 Task: Select the solarized light option in the preferred light color theme.
Action: Mouse moved to (15, 655)
Screenshot: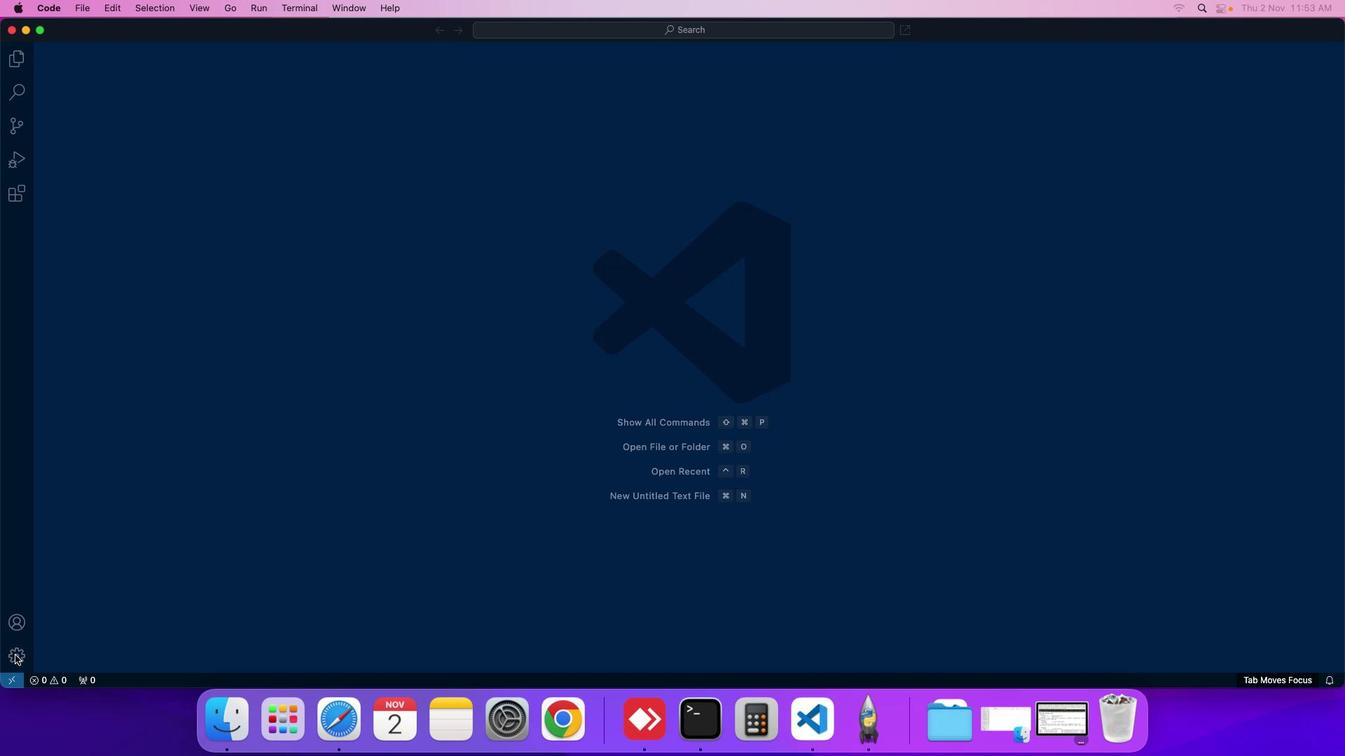
Action: Mouse pressed left at (15, 655)
Screenshot: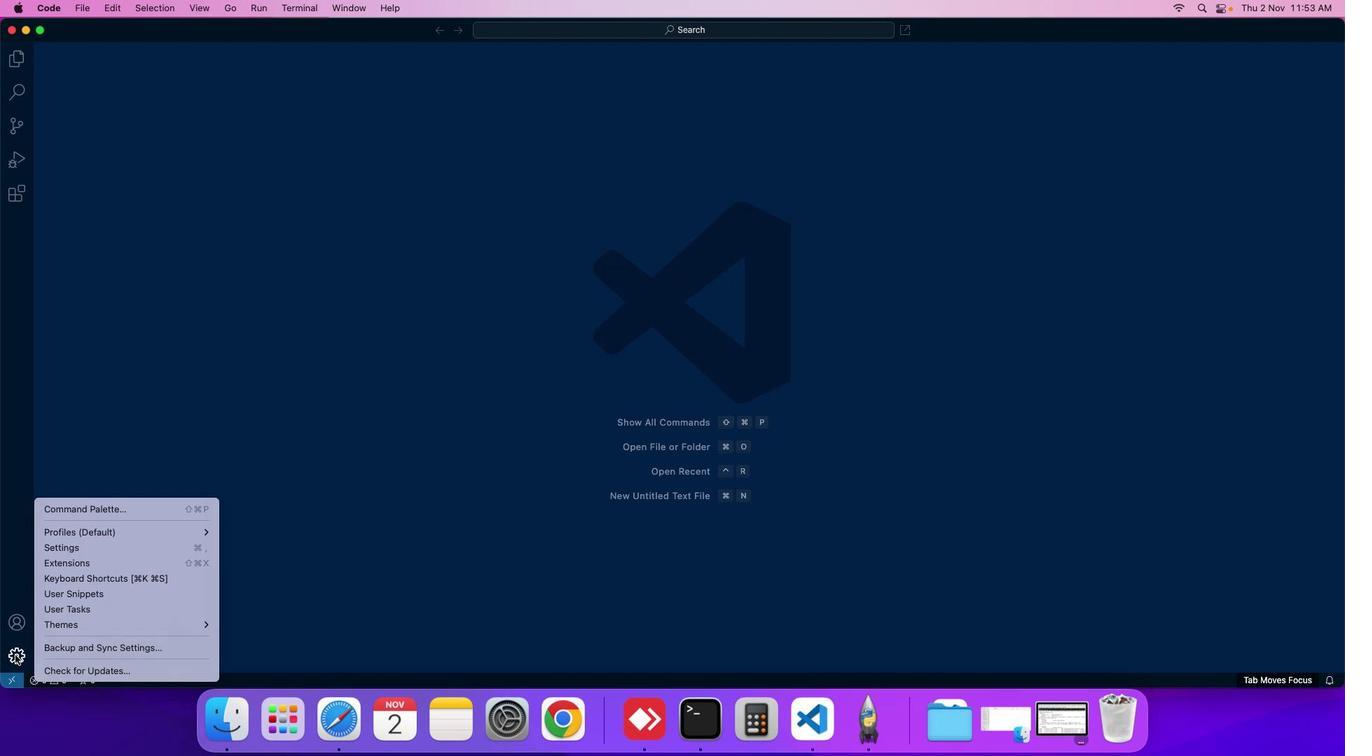 
Action: Mouse moved to (88, 550)
Screenshot: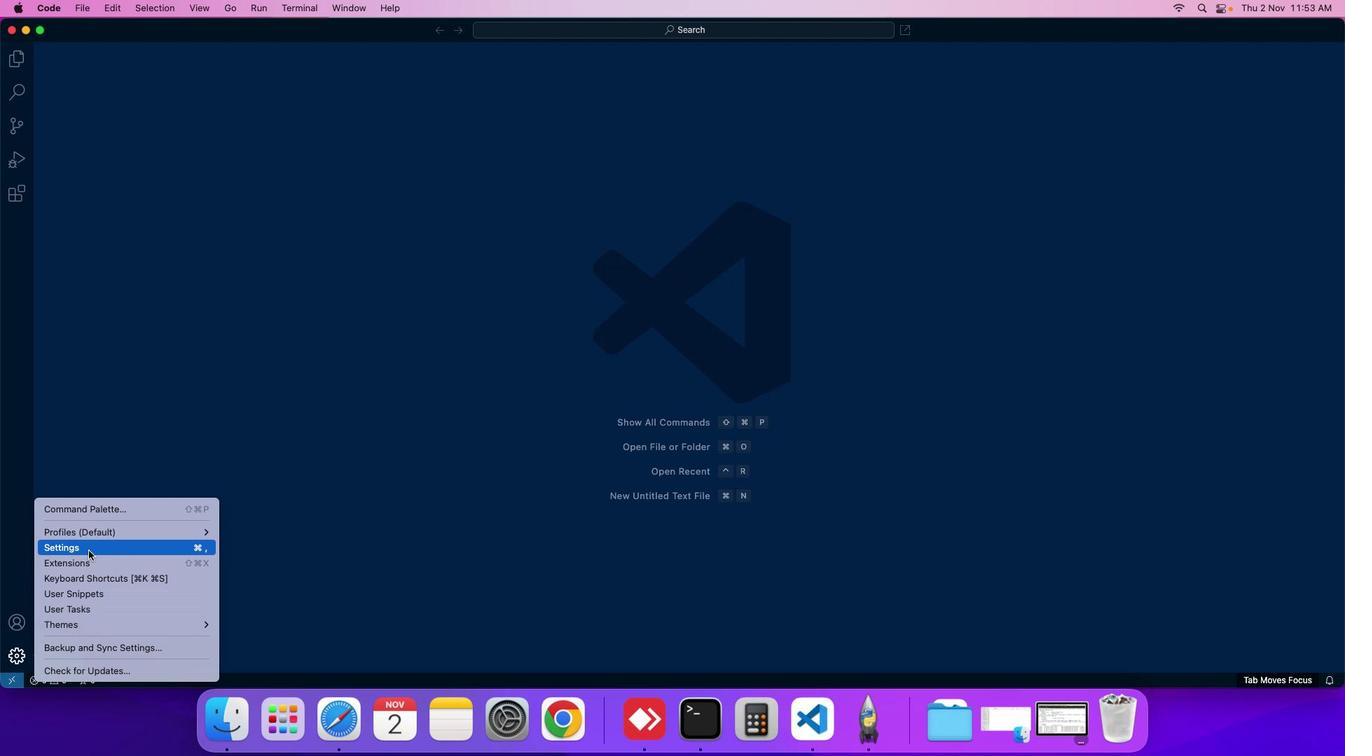 
Action: Mouse pressed left at (88, 550)
Screenshot: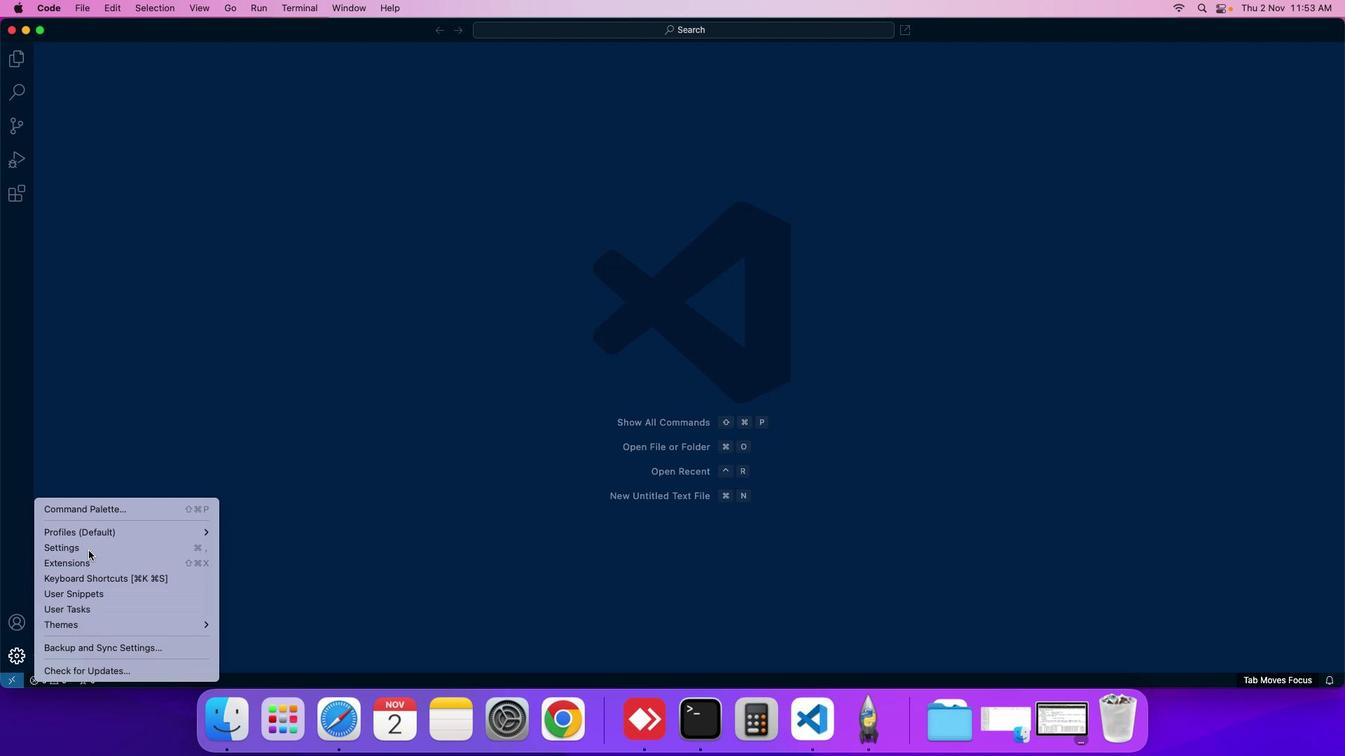 
Action: Mouse moved to (310, 166)
Screenshot: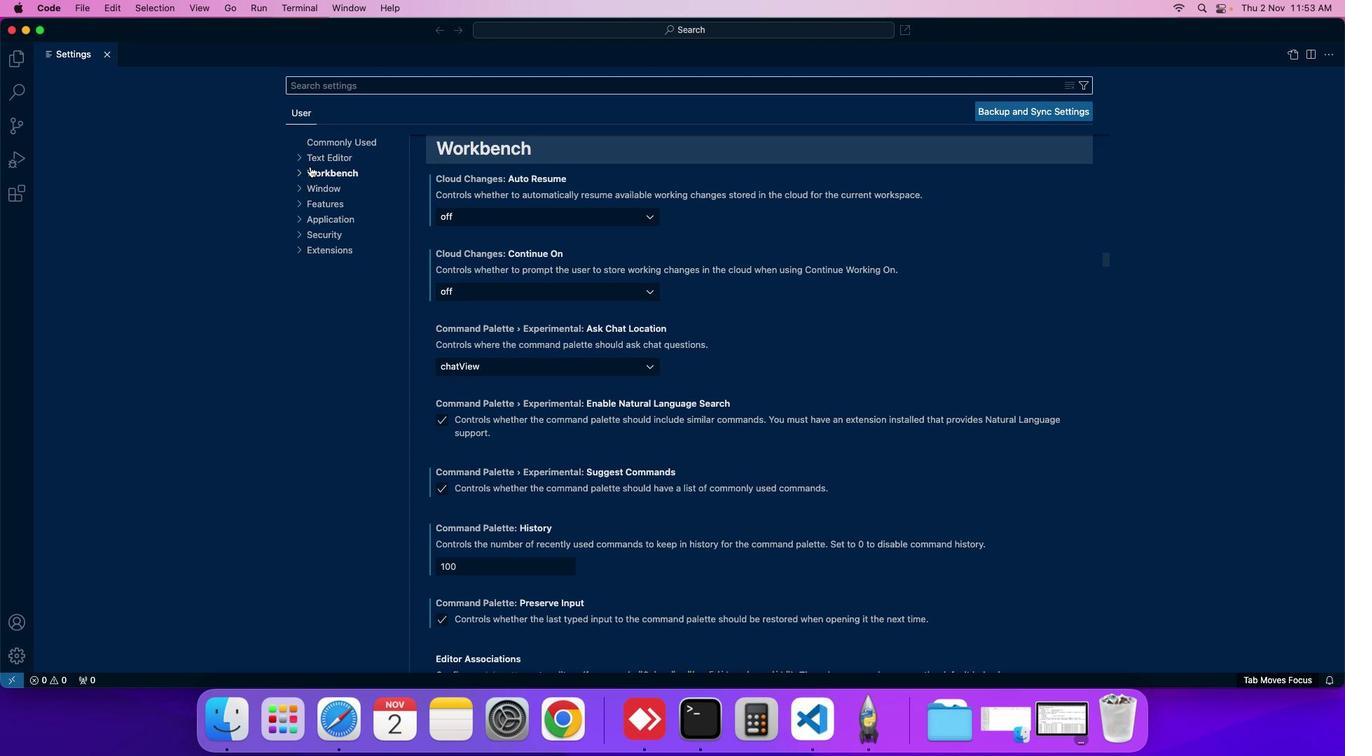 
Action: Mouse pressed left at (310, 166)
Screenshot: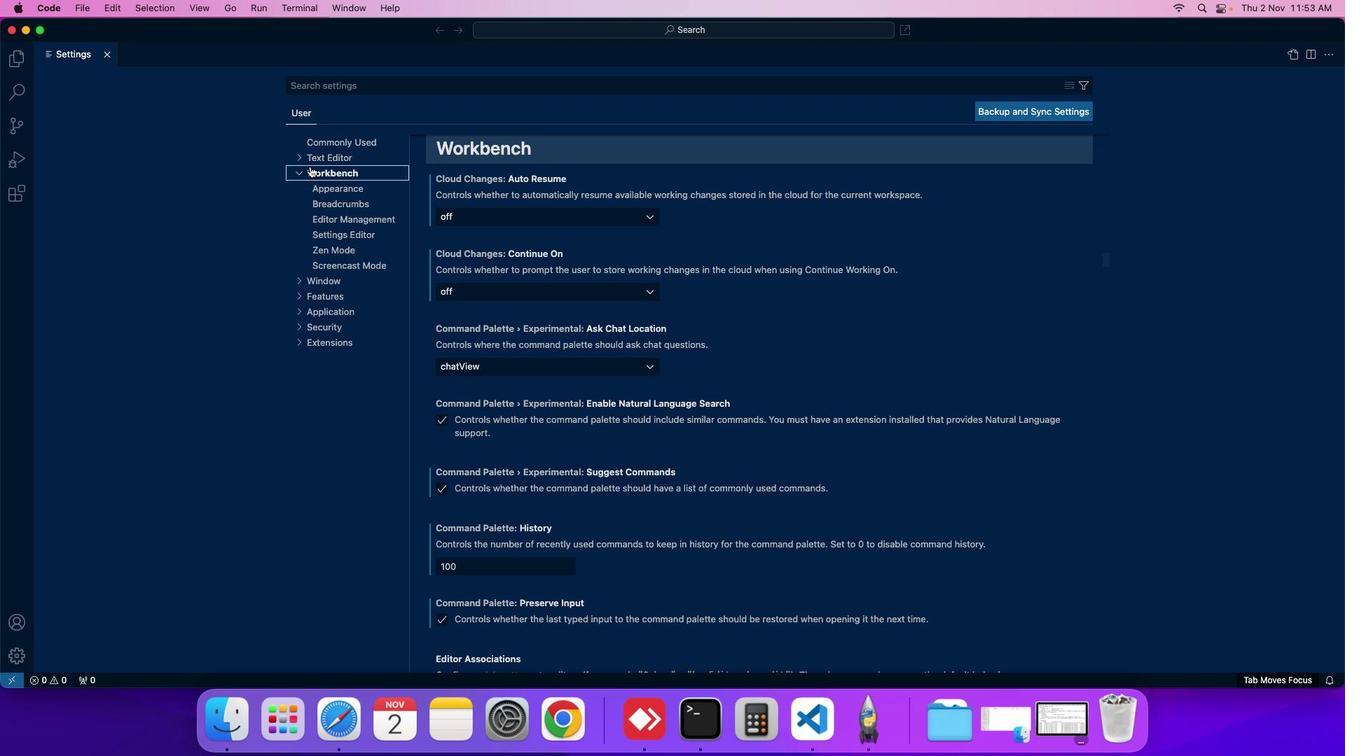 
Action: Mouse moved to (346, 186)
Screenshot: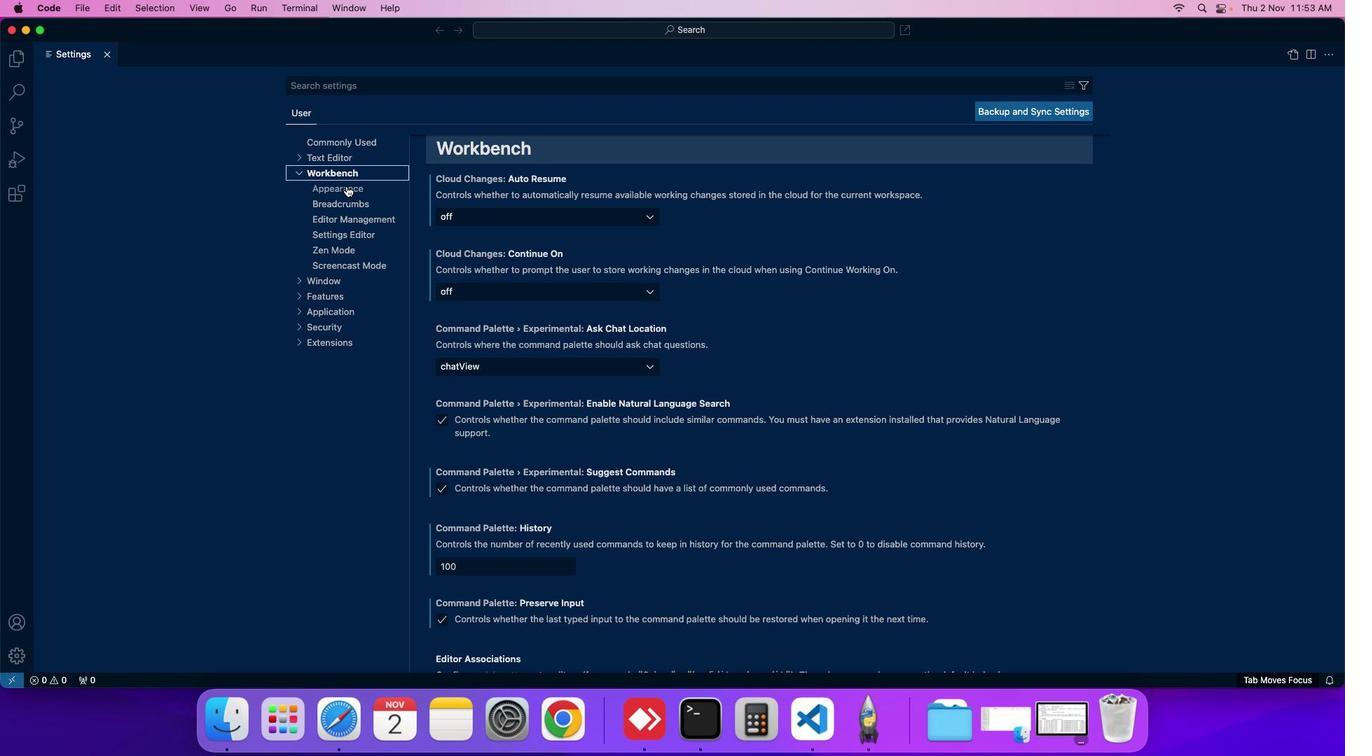 
Action: Mouse pressed left at (346, 186)
Screenshot: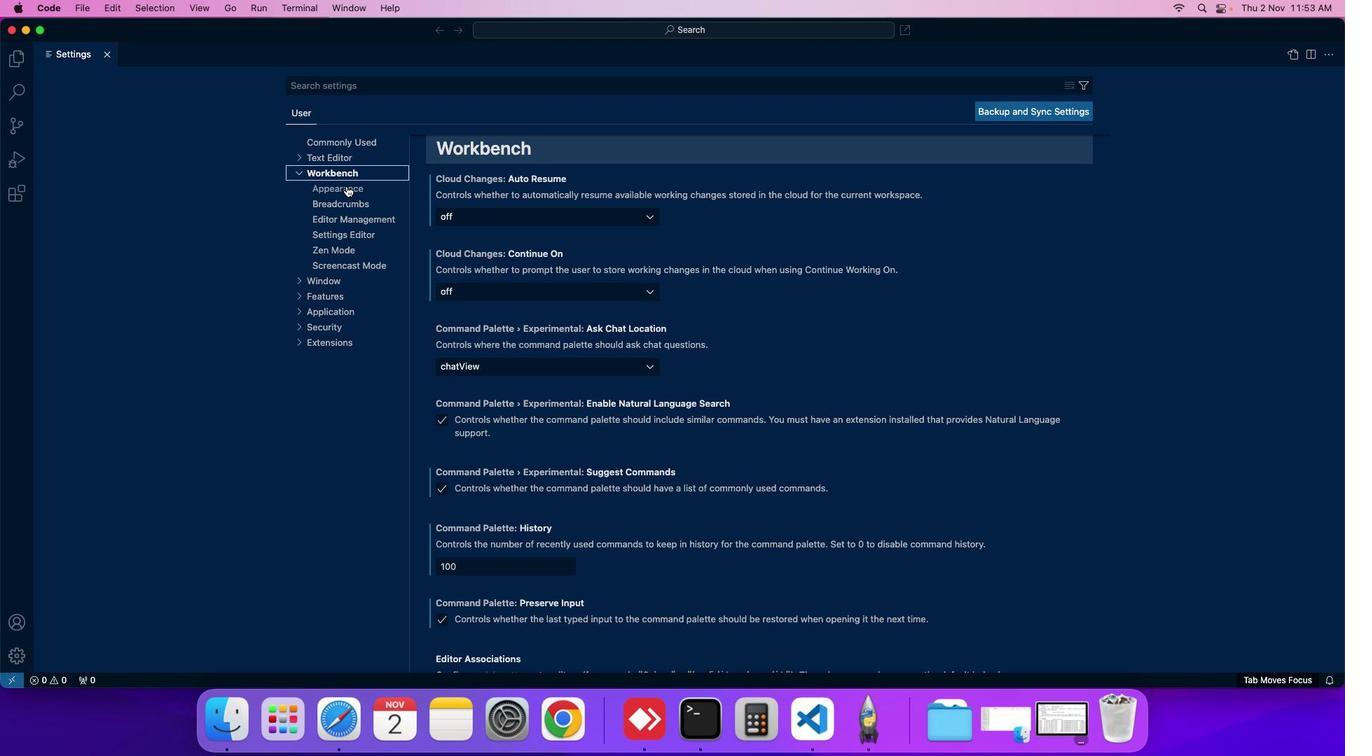
Action: Mouse moved to (541, 431)
Screenshot: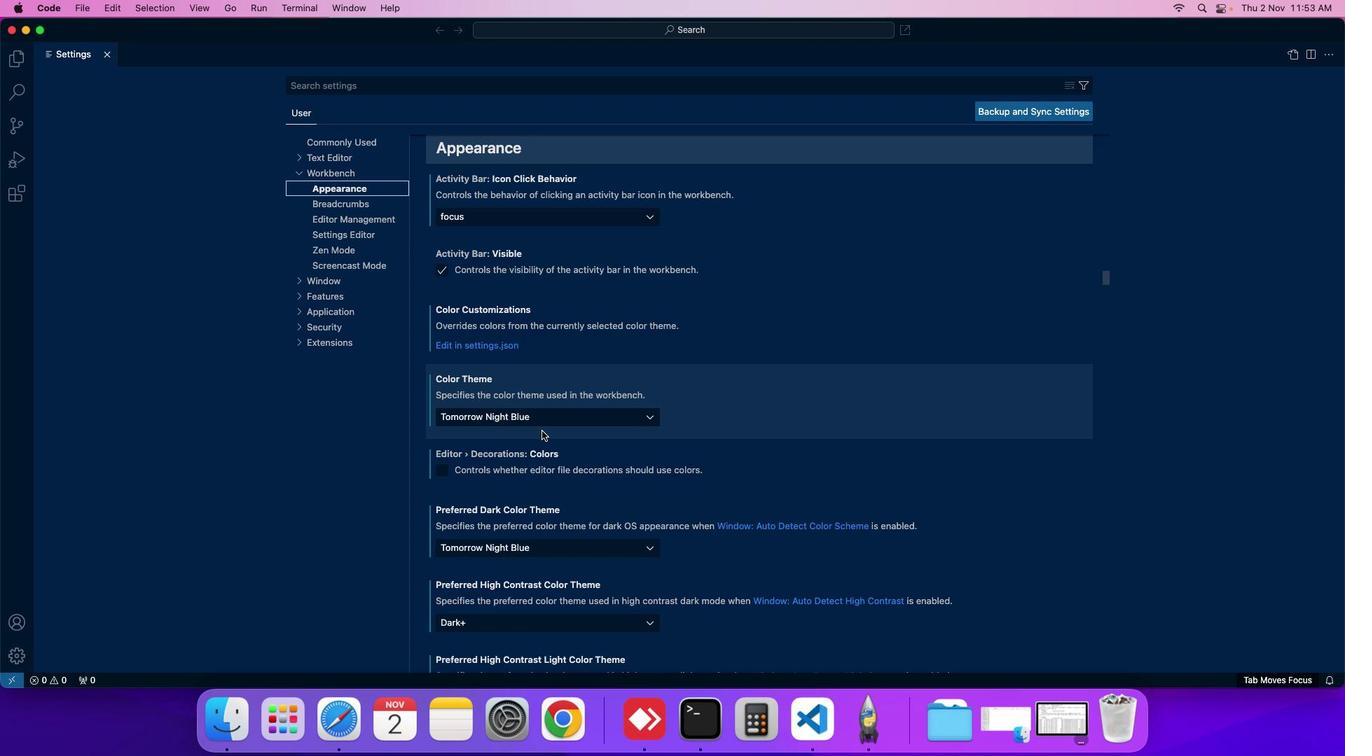 
Action: Mouse scrolled (541, 431) with delta (0, 0)
Screenshot: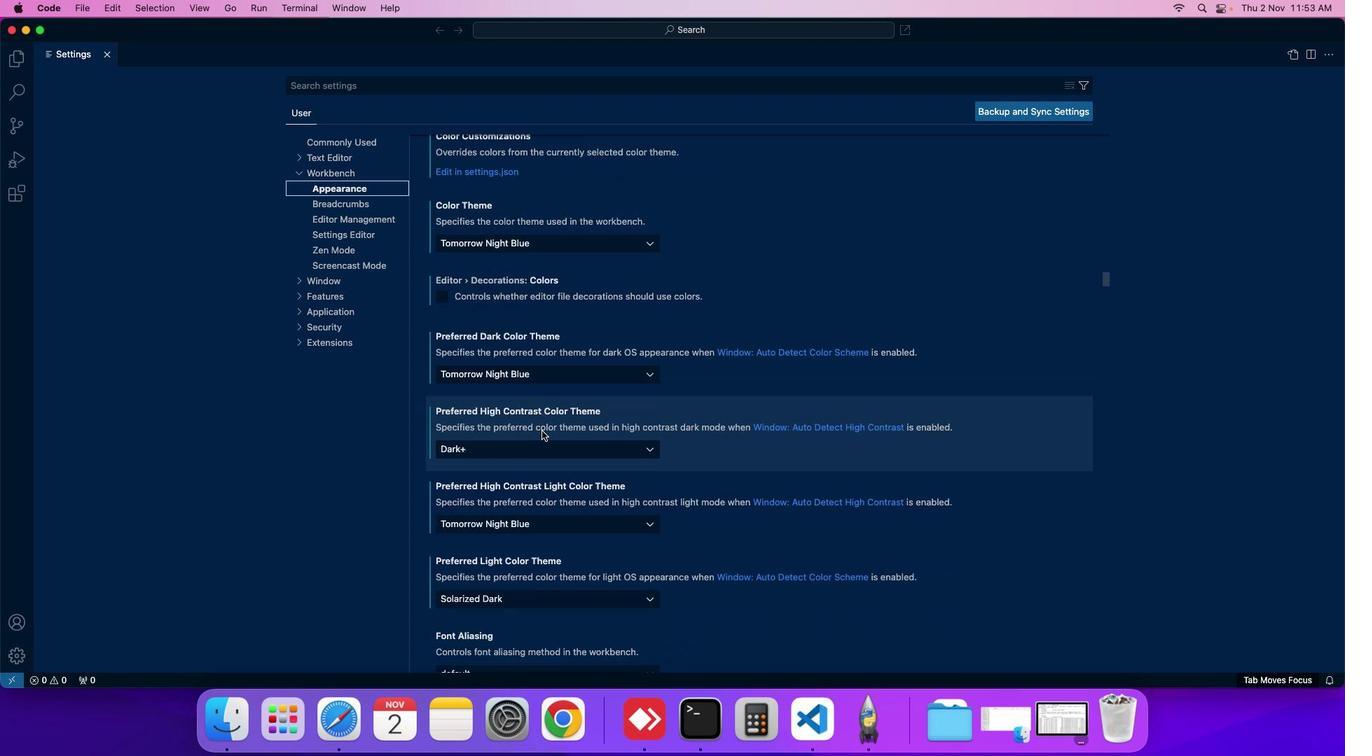 
Action: Mouse scrolled (541, 431) with delta (0, 0)
Screenshot: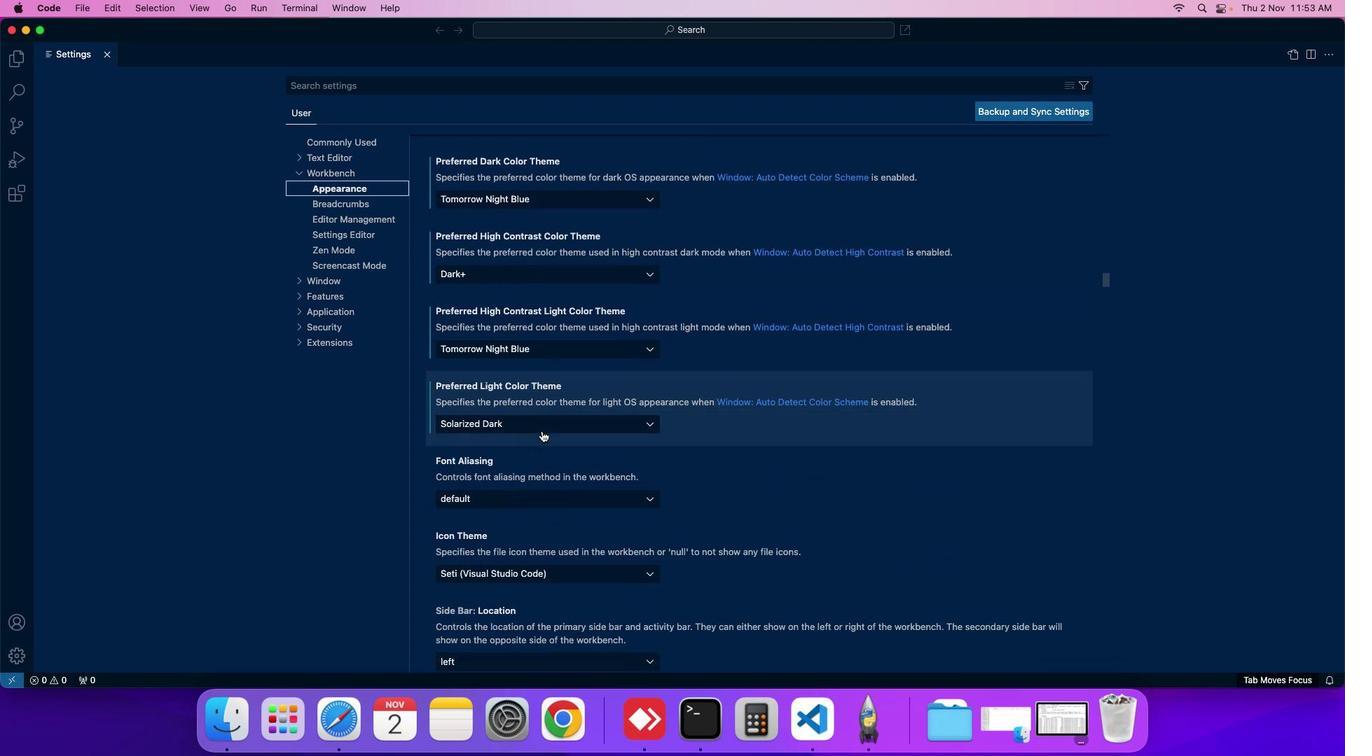 
Action: Mouse moved to (539, 419)
Screenshot: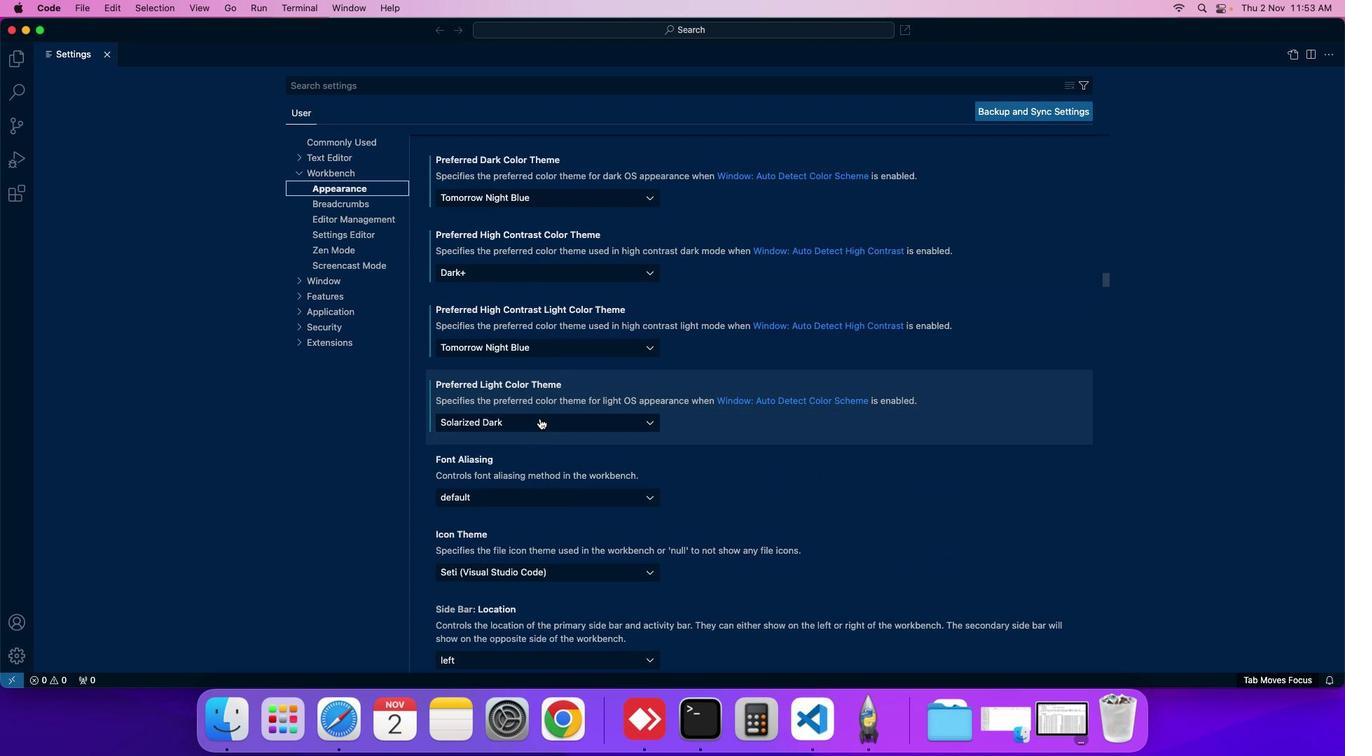 
Action: Mouse pressed left at (539, 419)
Screenshot: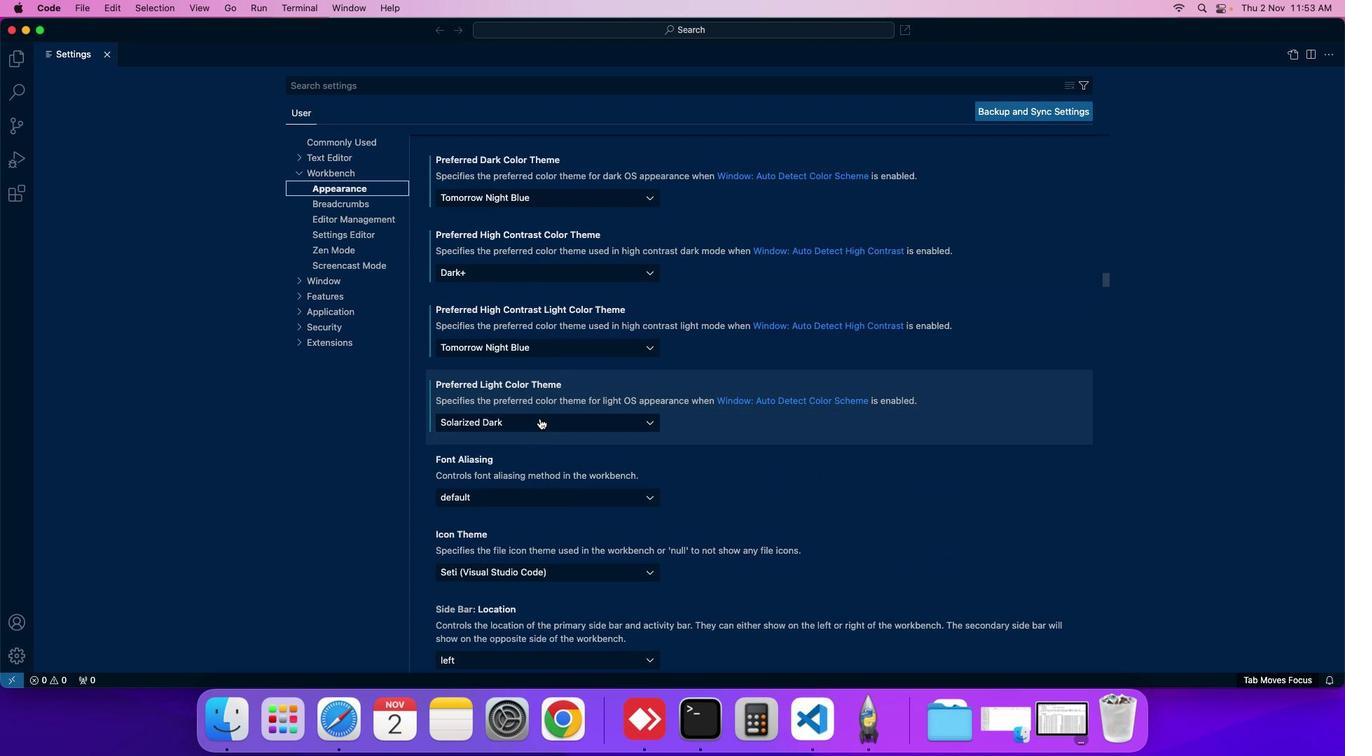 
Action: Mouse moved to (573, 539)
Screenshot: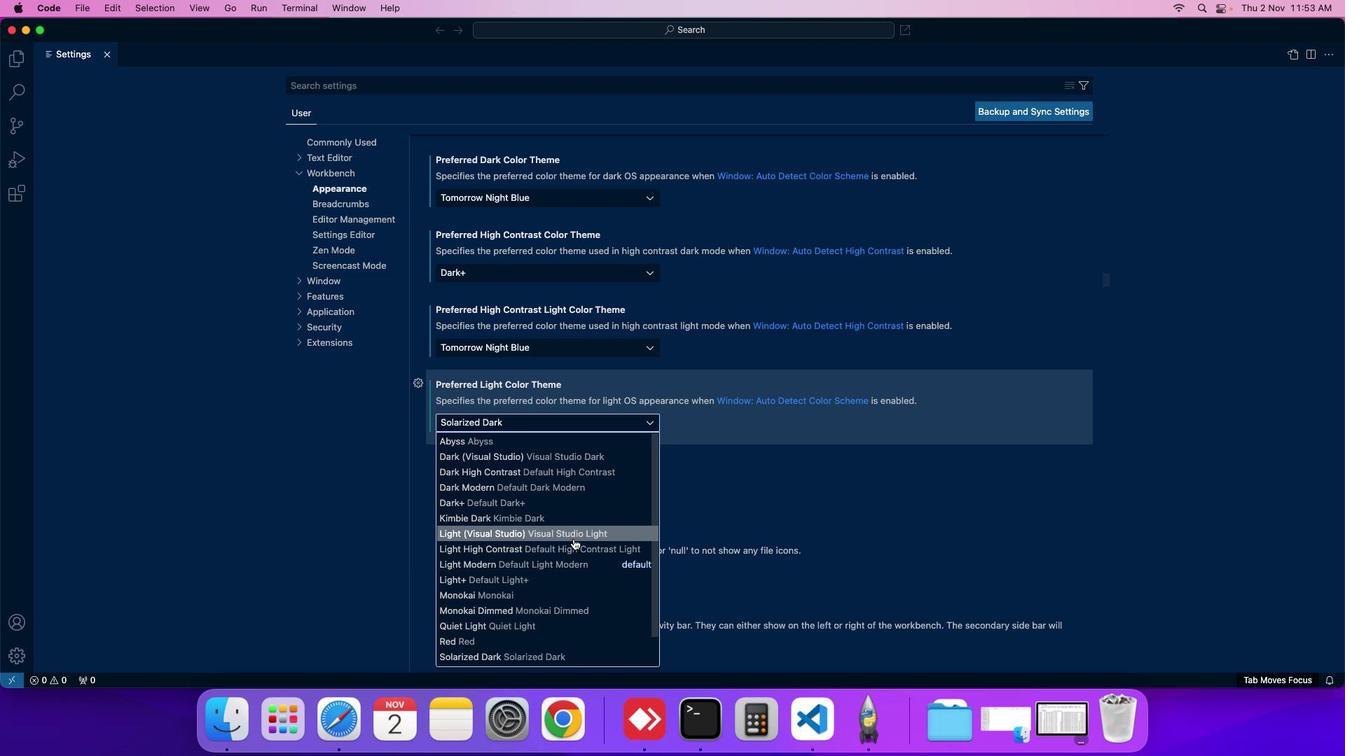 
Action: Mouse scrolled (573, 539) with delta (0, 0)
Screenshot: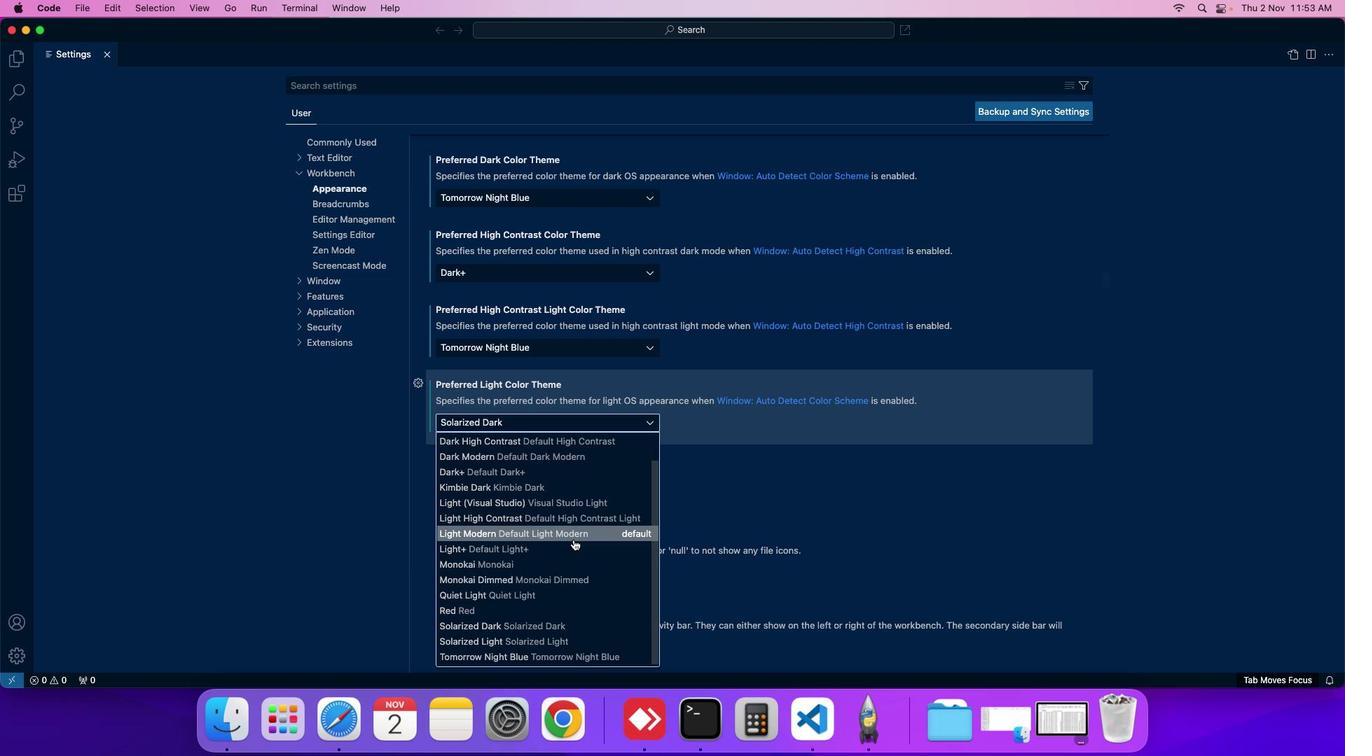 
Action: Mouse moved to (511, 639)
Screenshot: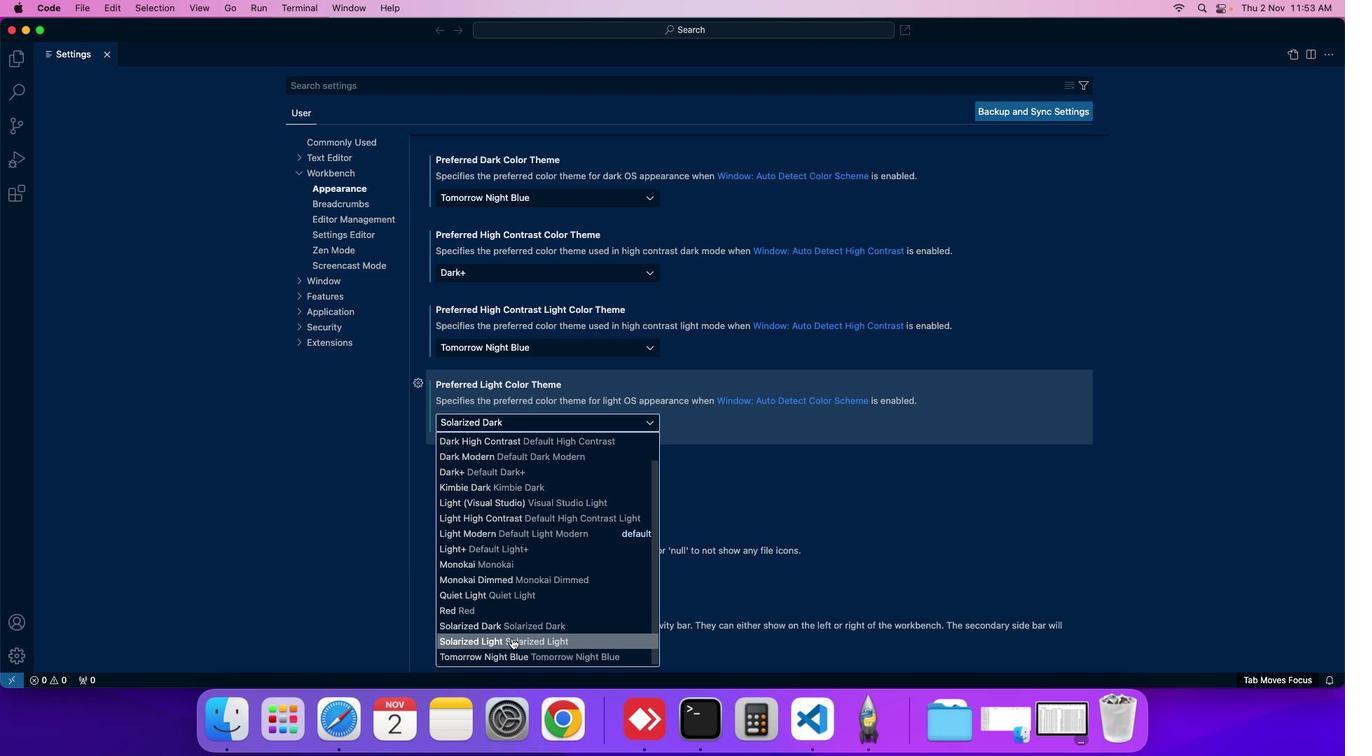 
Action: Mouse pressed left at (511, 639)
Screenshot: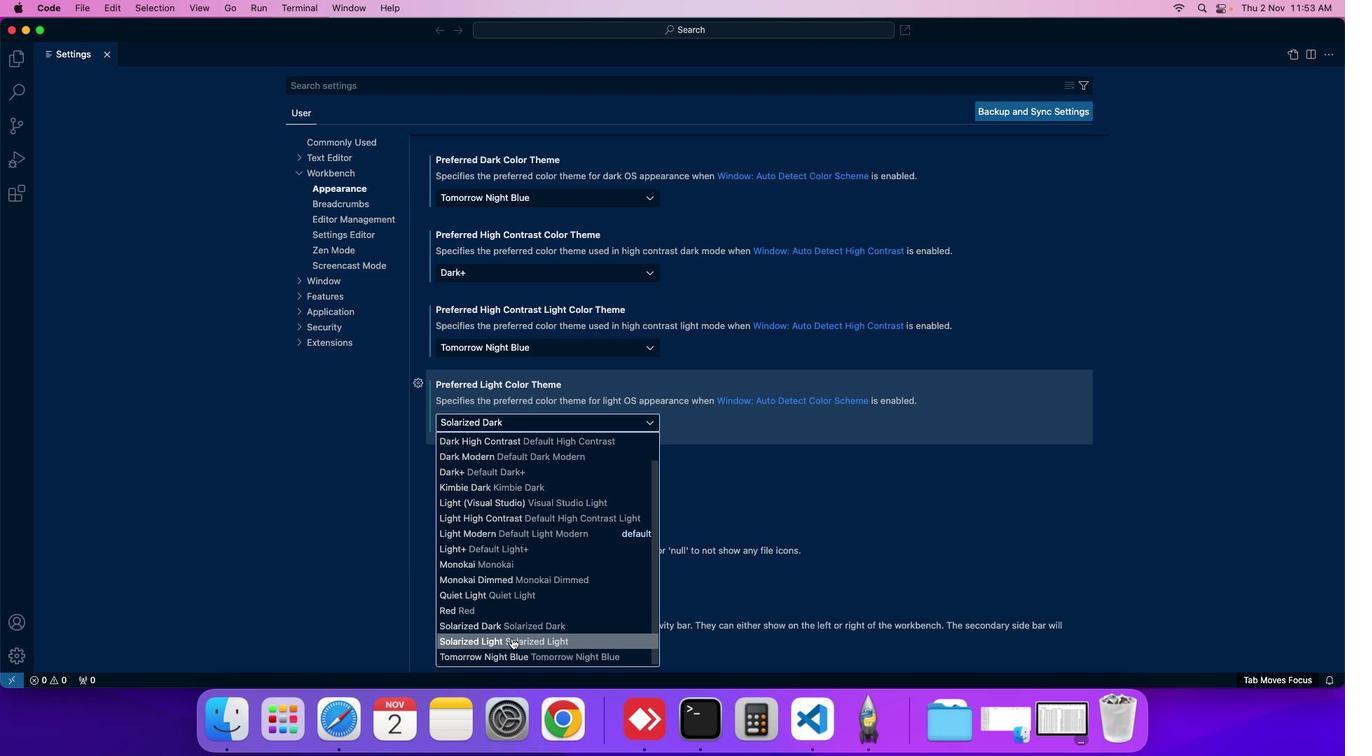 
